 Task: Toggle the Access: prevent sleep.
Action: Mouse moved to (66, 506)
Screenshot: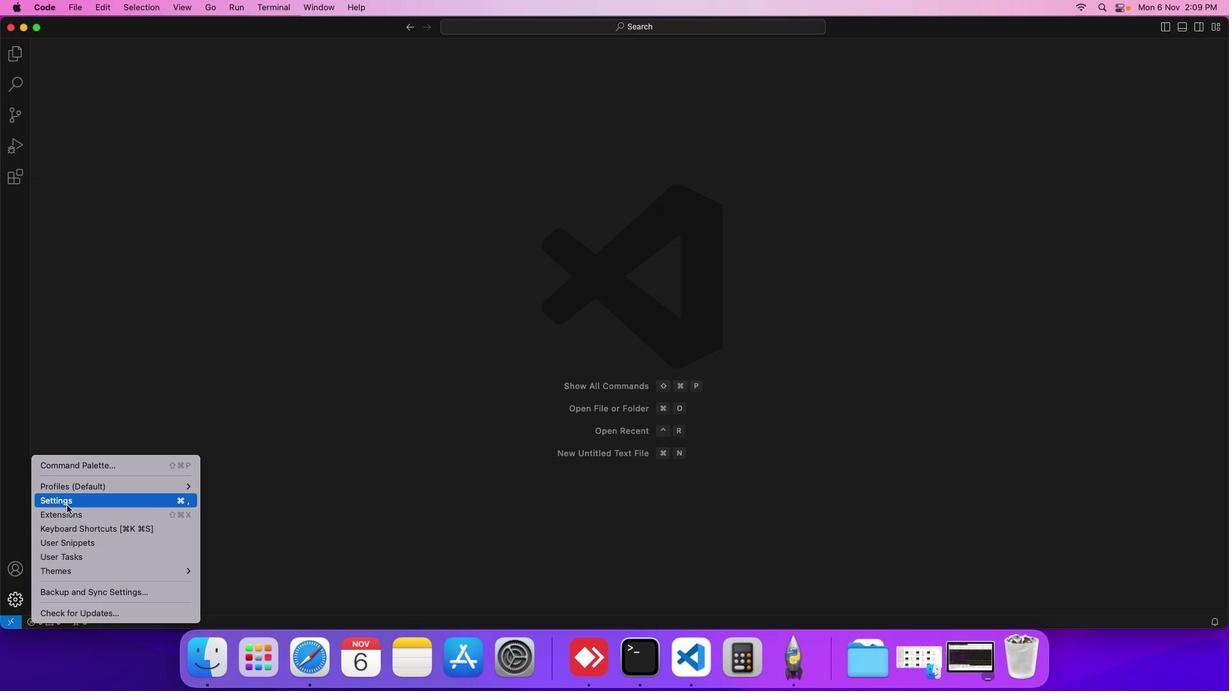 
Action: Mouse pressed left at (66, 506)
Screenshot: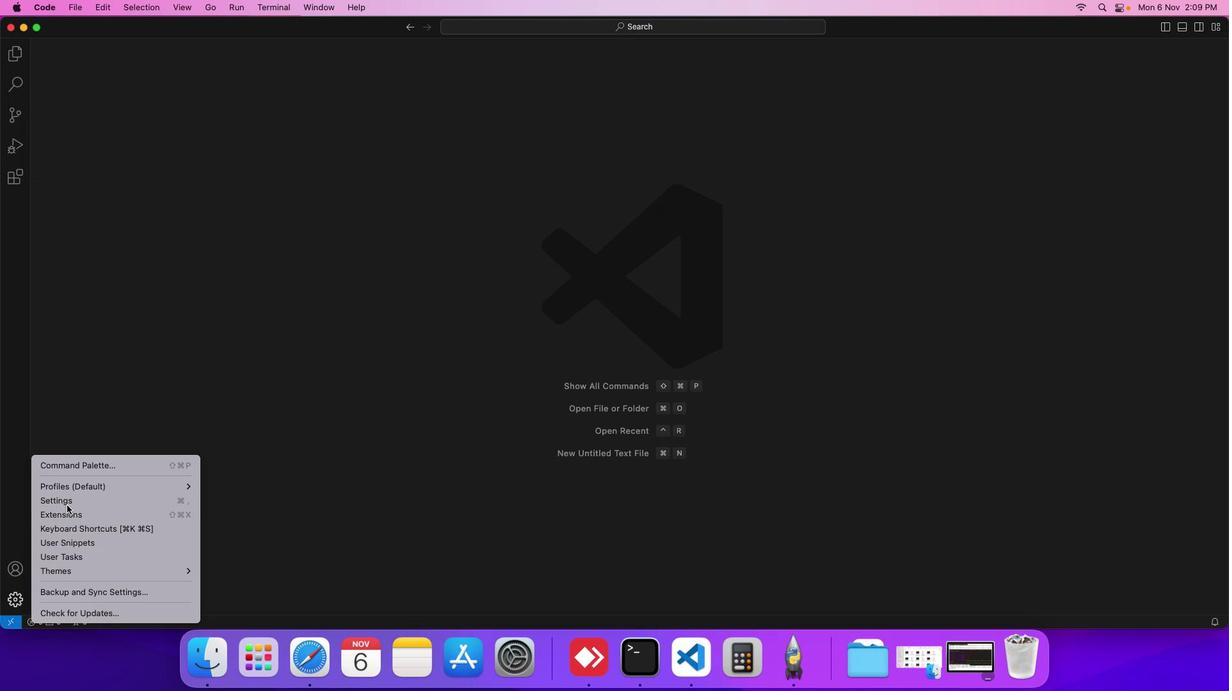 
Action: Mouse moved to (289, 188)
Screenshot: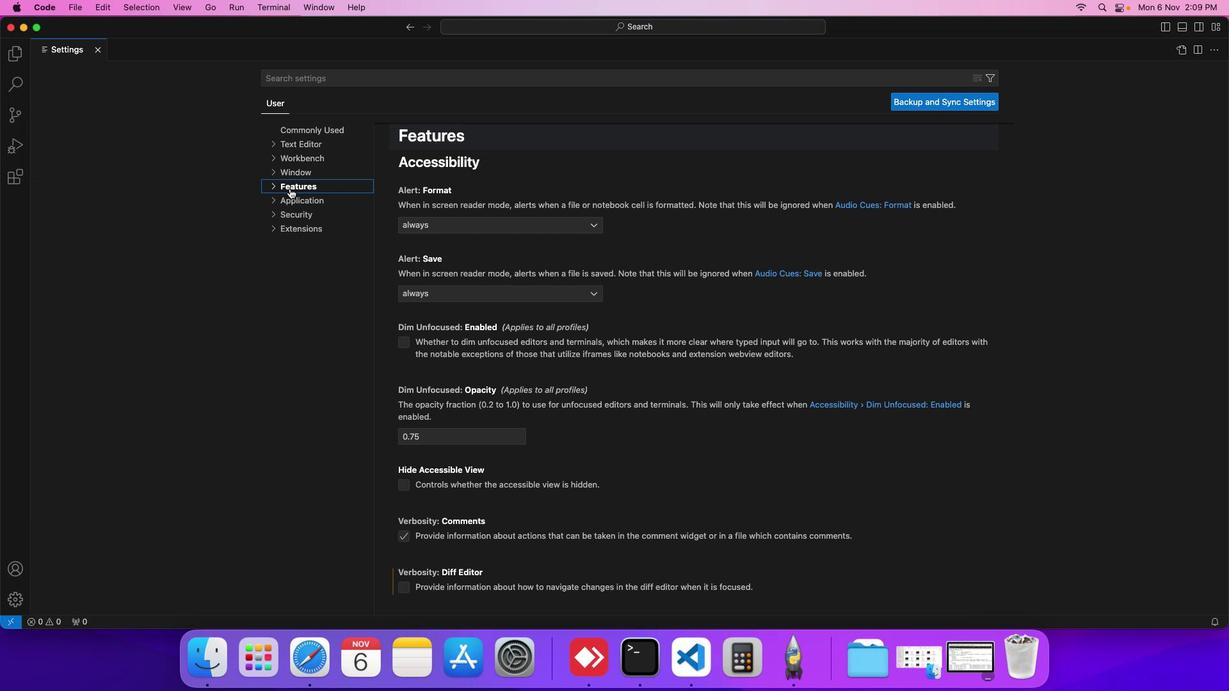 
Action: Mouse pressed left at (289, 188)
Screenshot: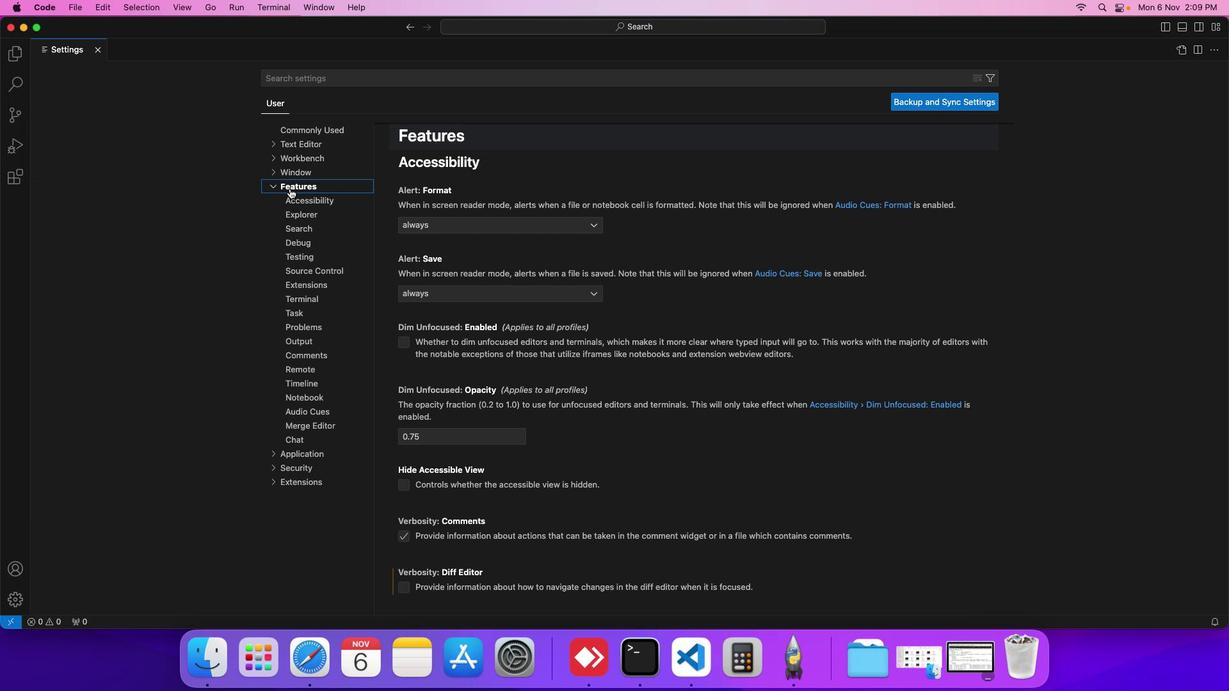 
Action: Mouse moved to (303, 366)
Screenshot: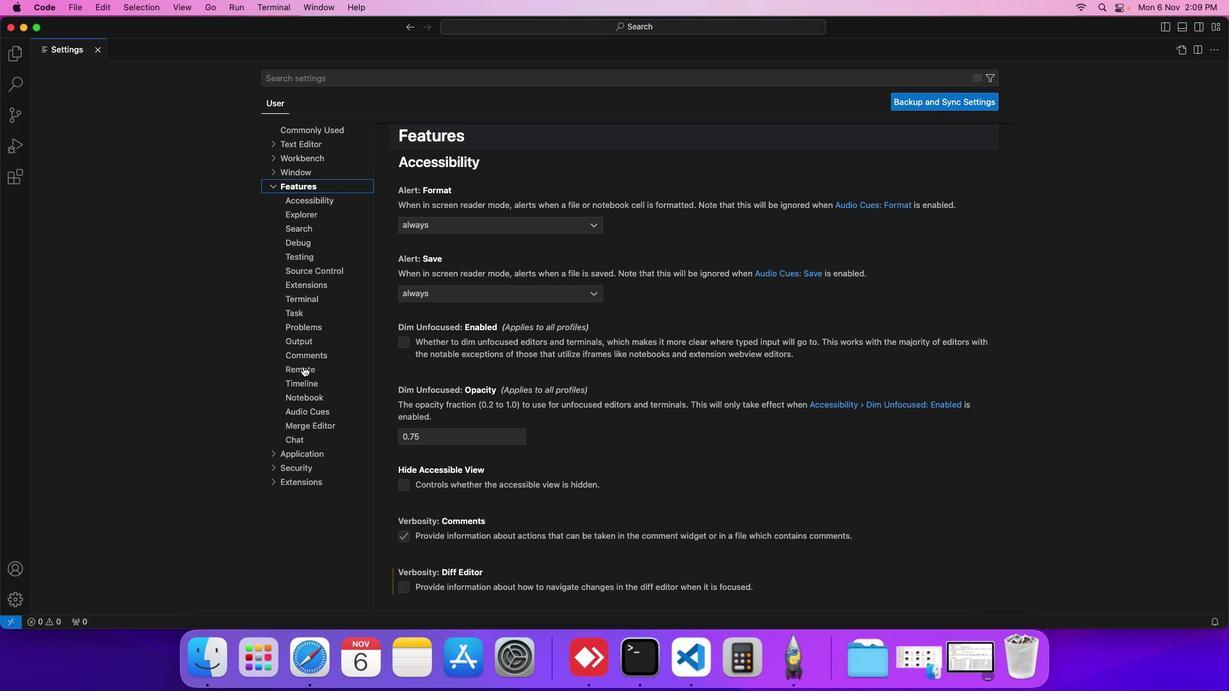 
Action: Mouse pressed left at (303, 366)
Screenshot: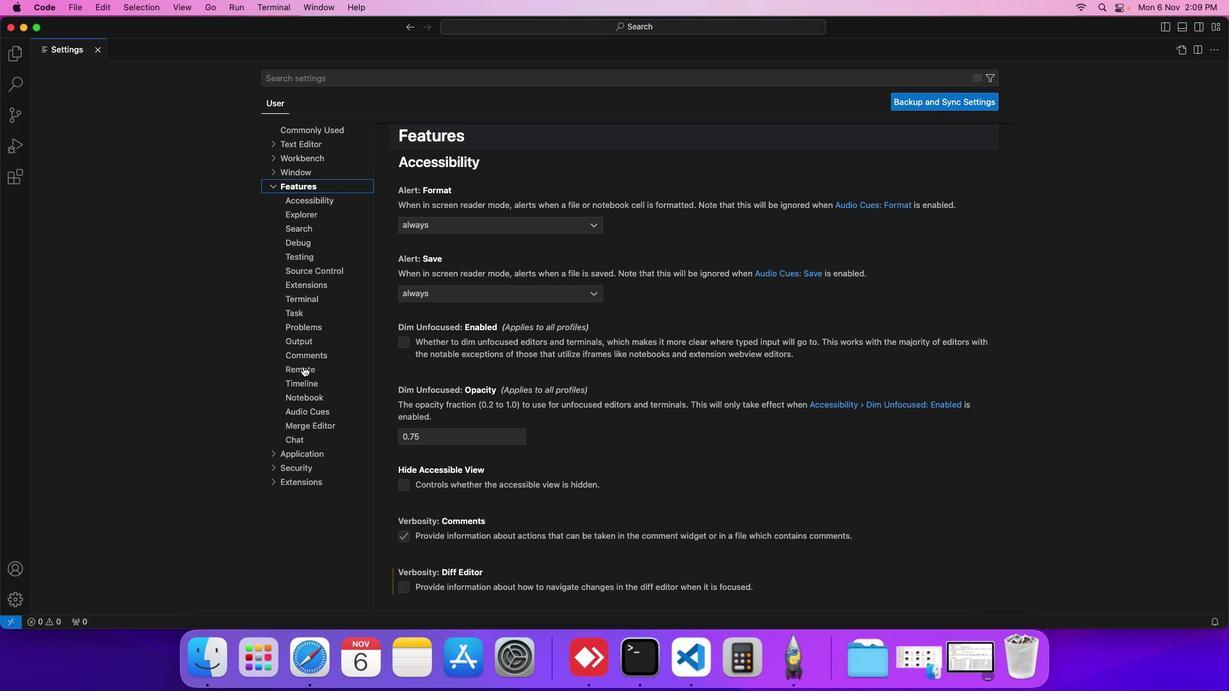 
Action: Mouse moved to (409, 330)
Screenshot: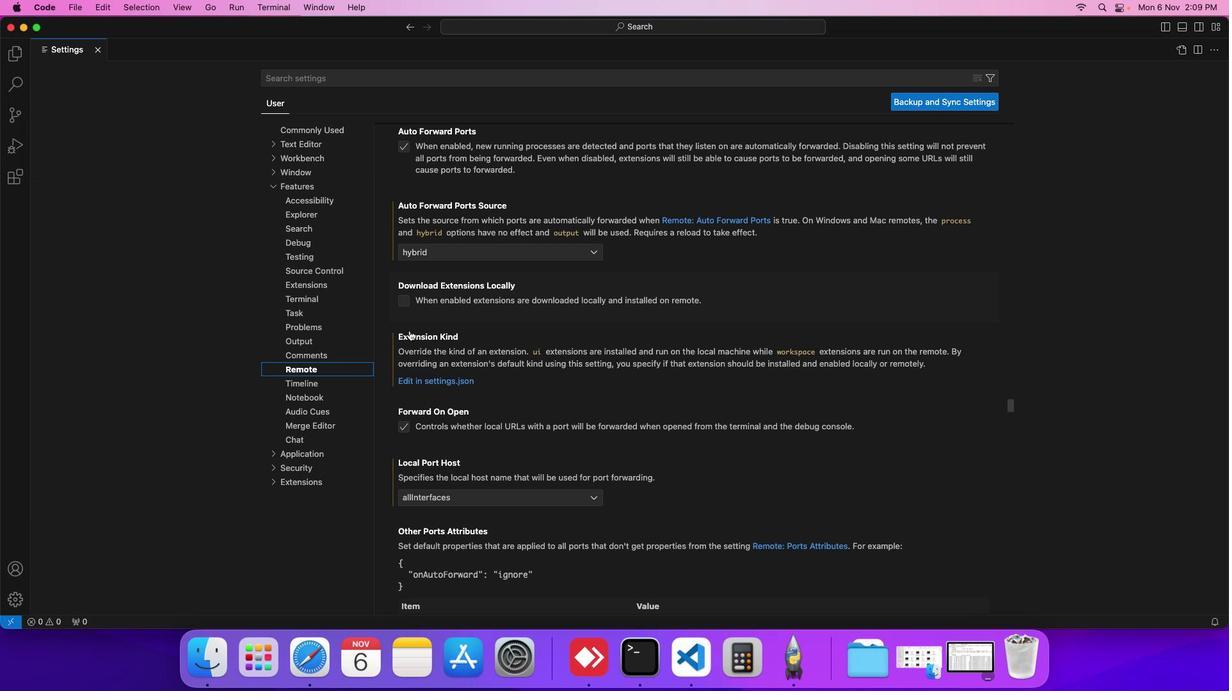 
Action: Mouse scrolled (409, 330) with delta (0, 0)
Screenshot: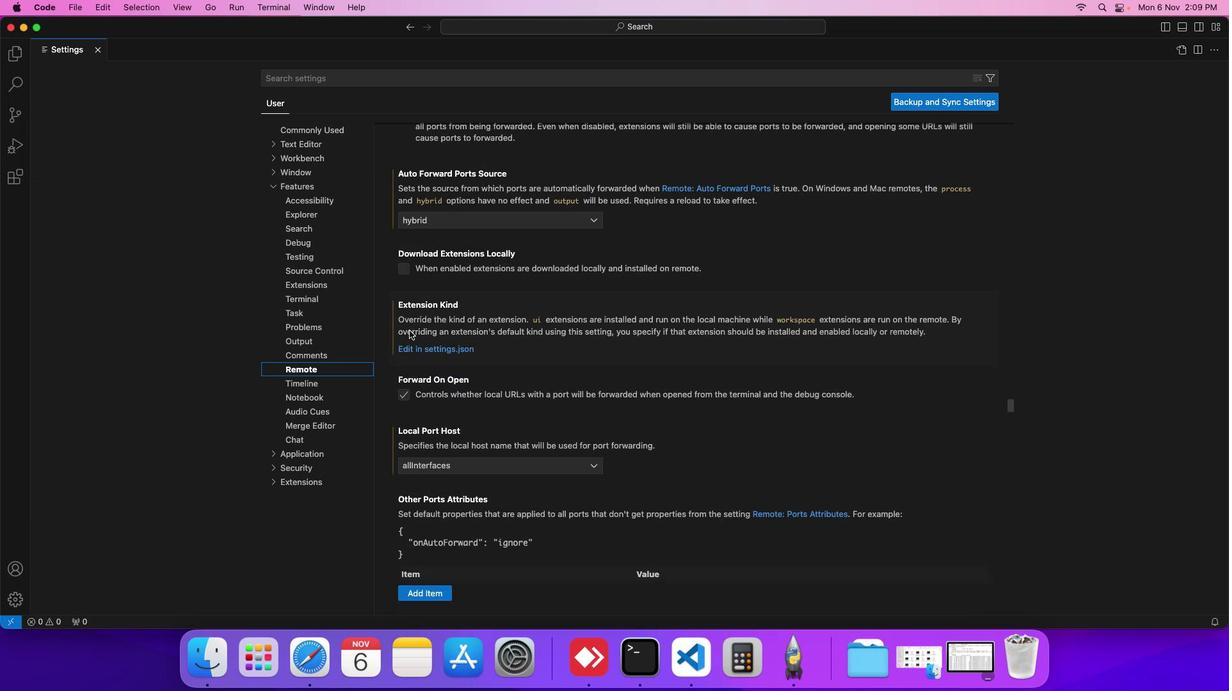 
Action: Mouse scrolled (409, 330) with delta (0, 0)
Screenshot: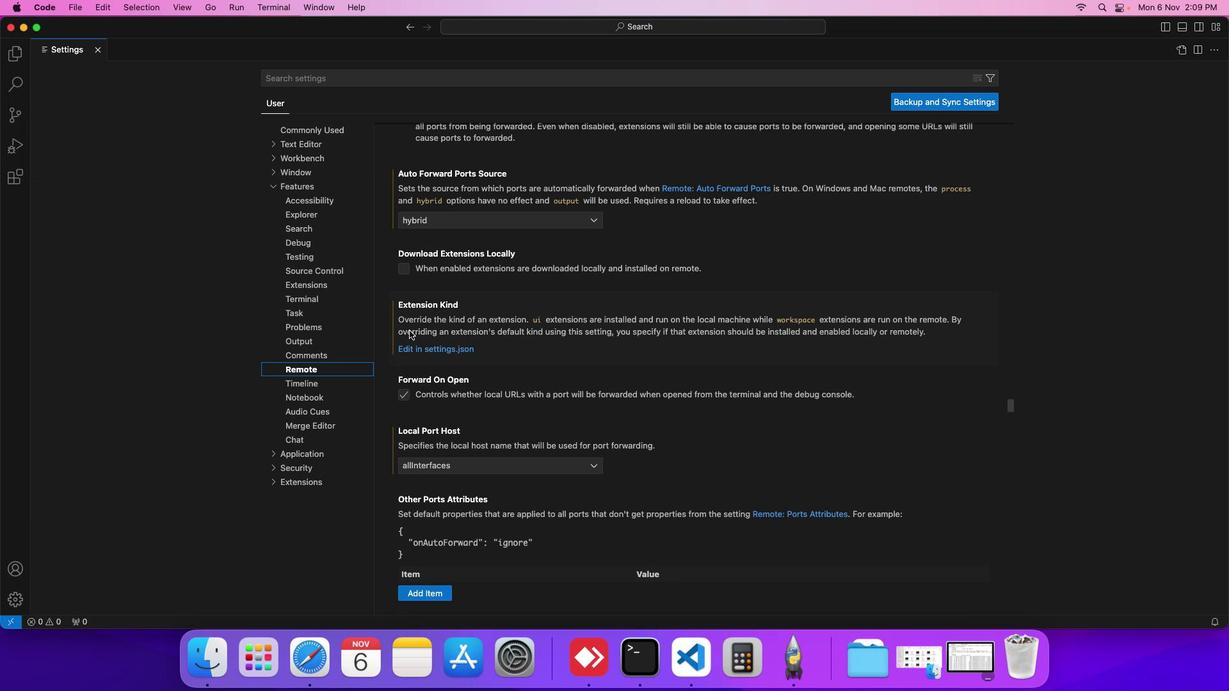 
Action: Mouse scrolled (409, 330) with delta (0, 0)
Screenshot: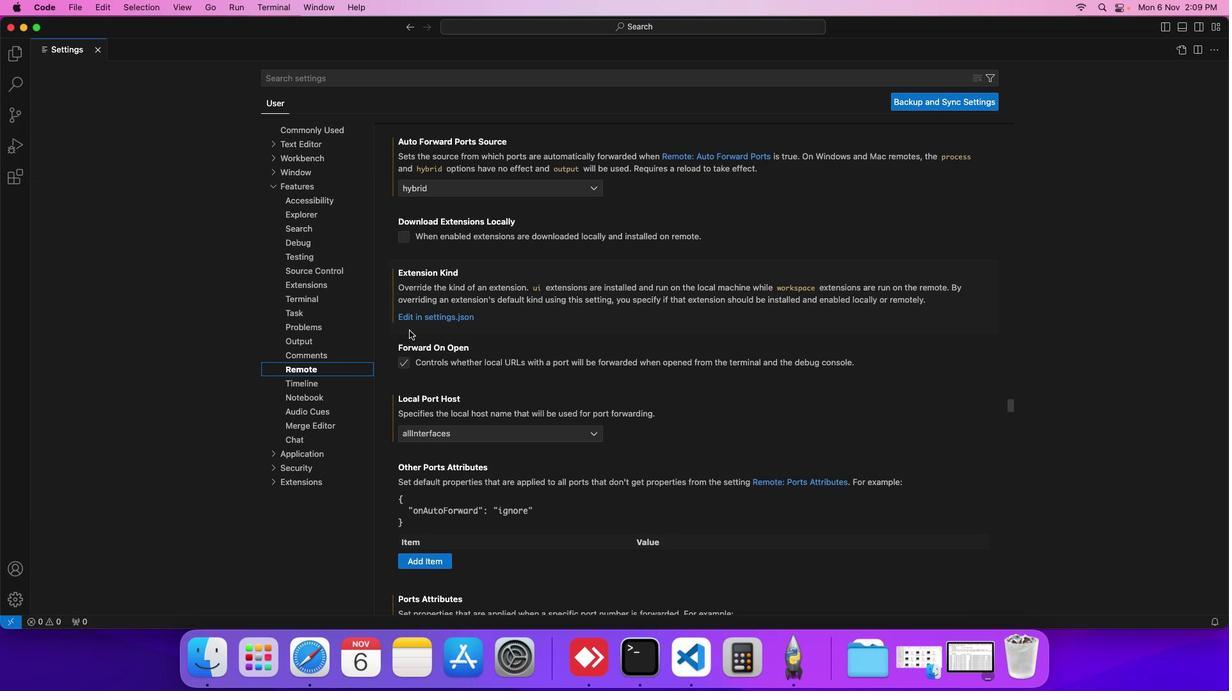 
Action: Mouse scrolled (409, 330) with delta (0, 0)
Screenshot: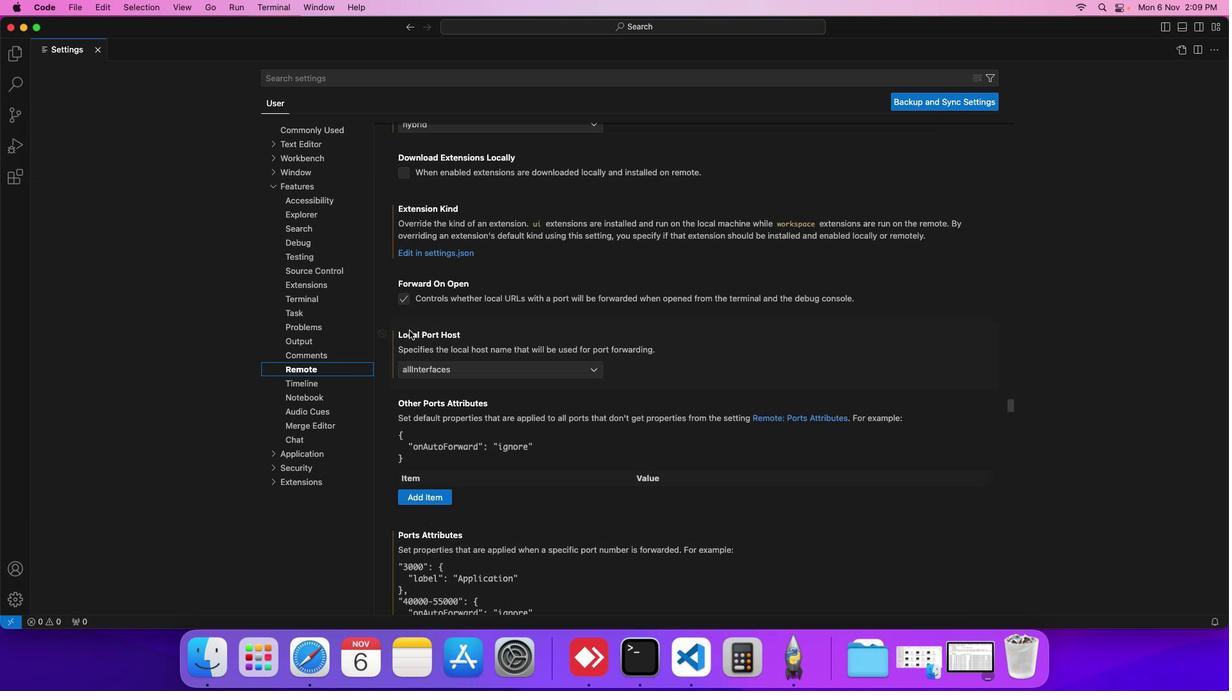 
Action: Mouse scrolled (409, 330) with delta (0, 0)
Screenshot: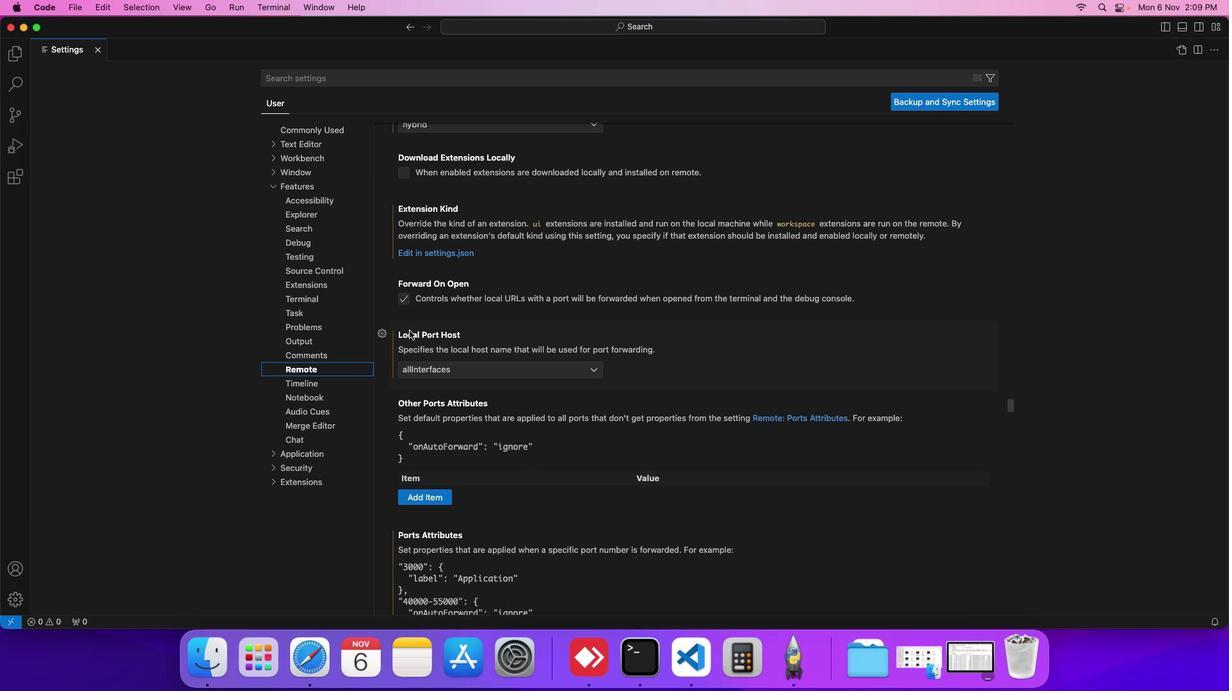 
Action: Mouse scrolled (409, 330) with delta (0, 0)
Screenshot: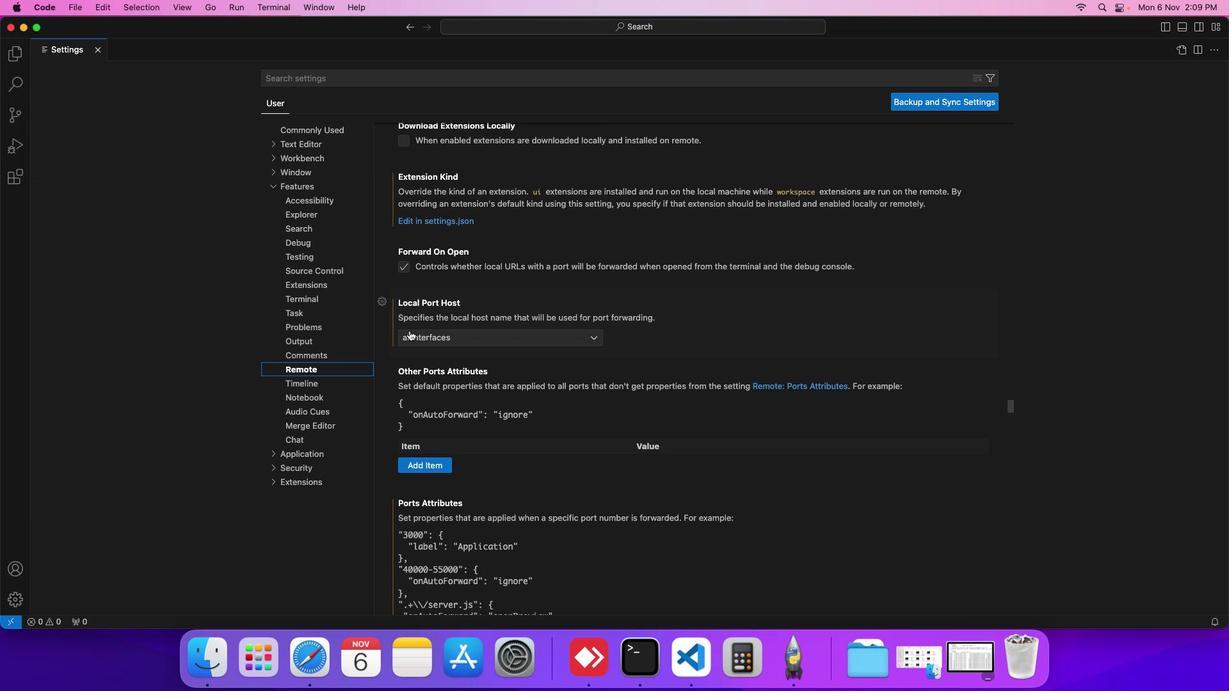 
Action: Mouse moved to (409, 330)
Screenshot: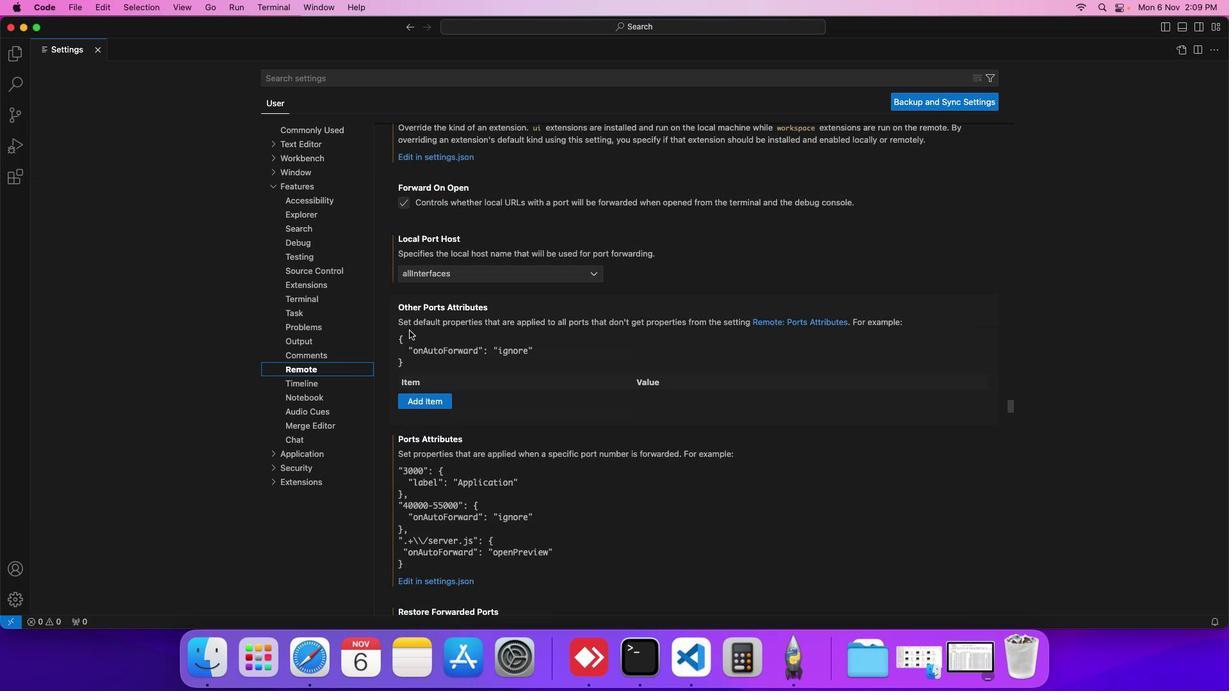 
Action: Mouse scrolled (409, 330) with delta (0, 0)
Screenshot: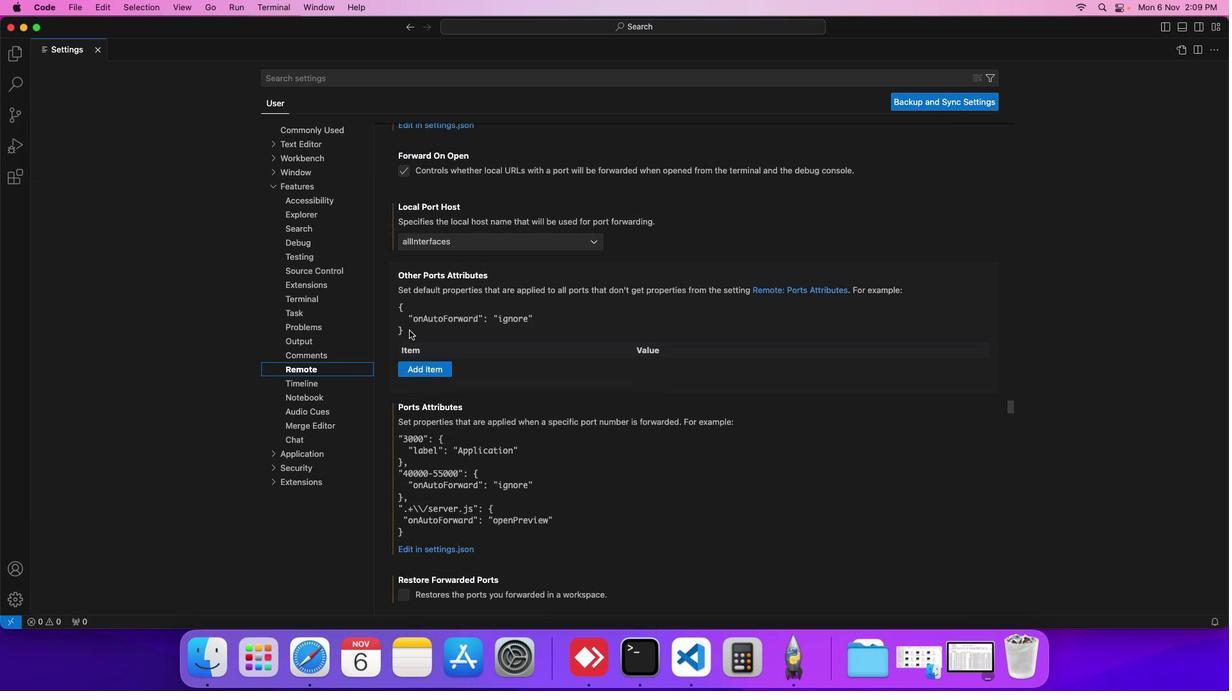 
Action: Mouse scrolled (409, 330) with delta (0, 0)
Screenshot: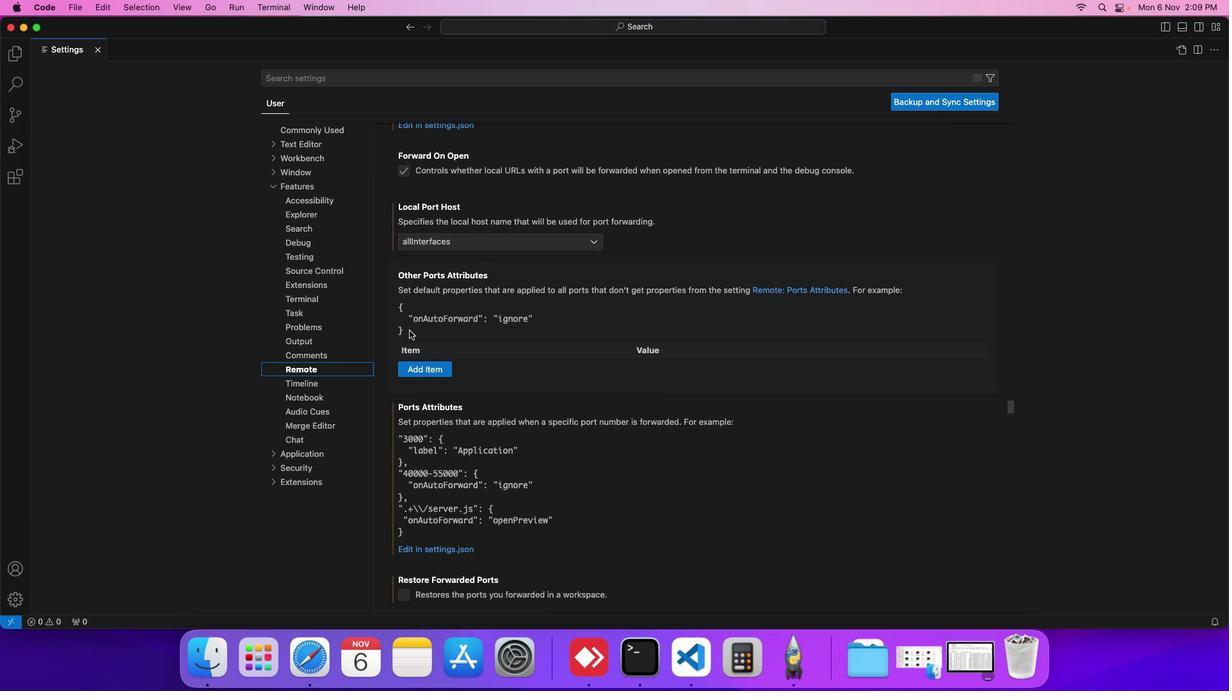
Action: Mouse scrolled (409, 330) with delta (0, 0)
Screenshot: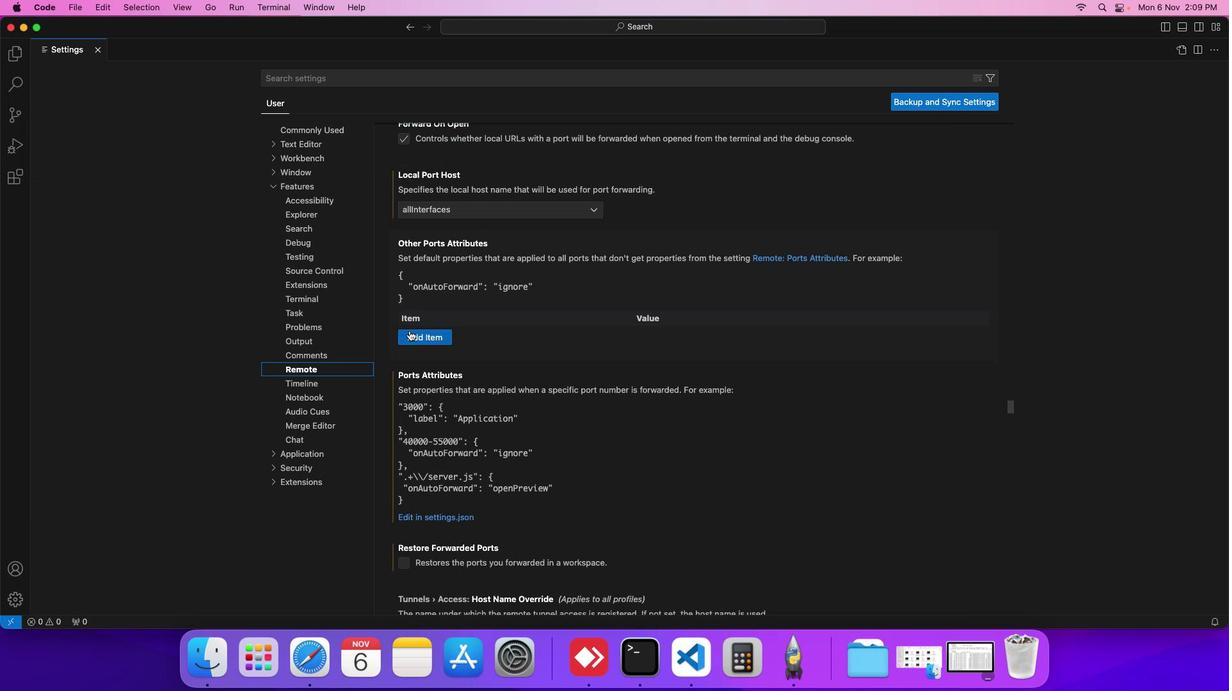 
Action: Mouse scrolled (409, 330) with delta (0, 0)
Screenshot: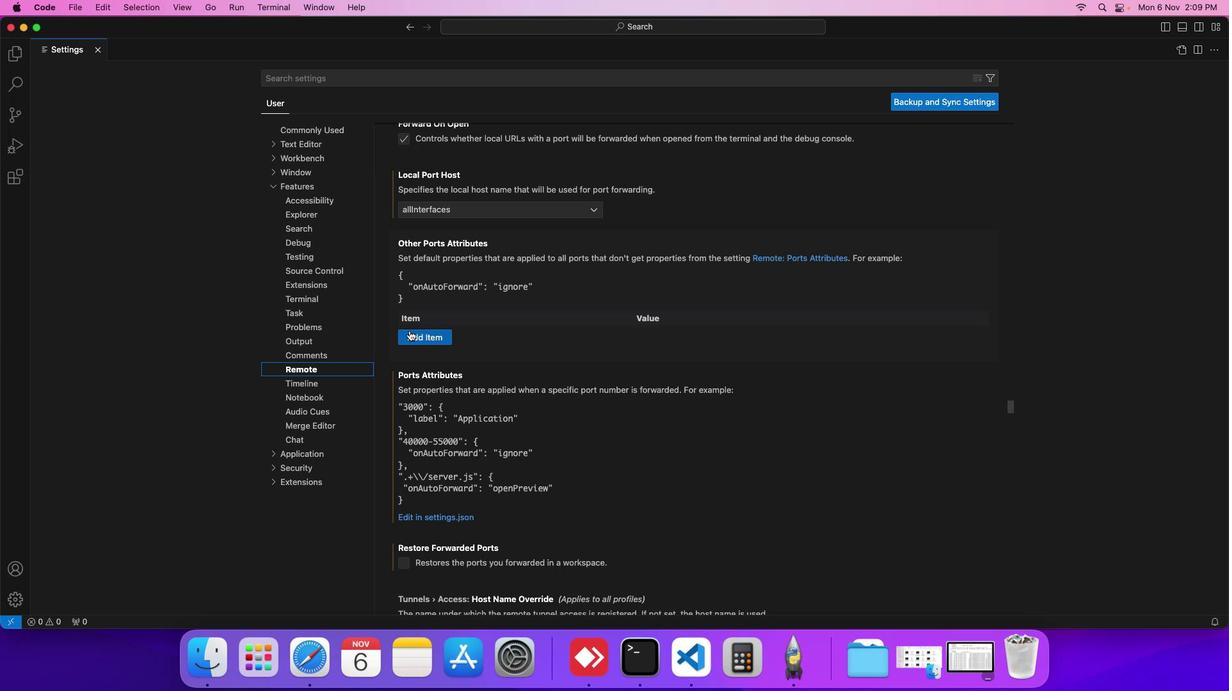 
Action: Mouse moved to (434, 408)
Screenshot: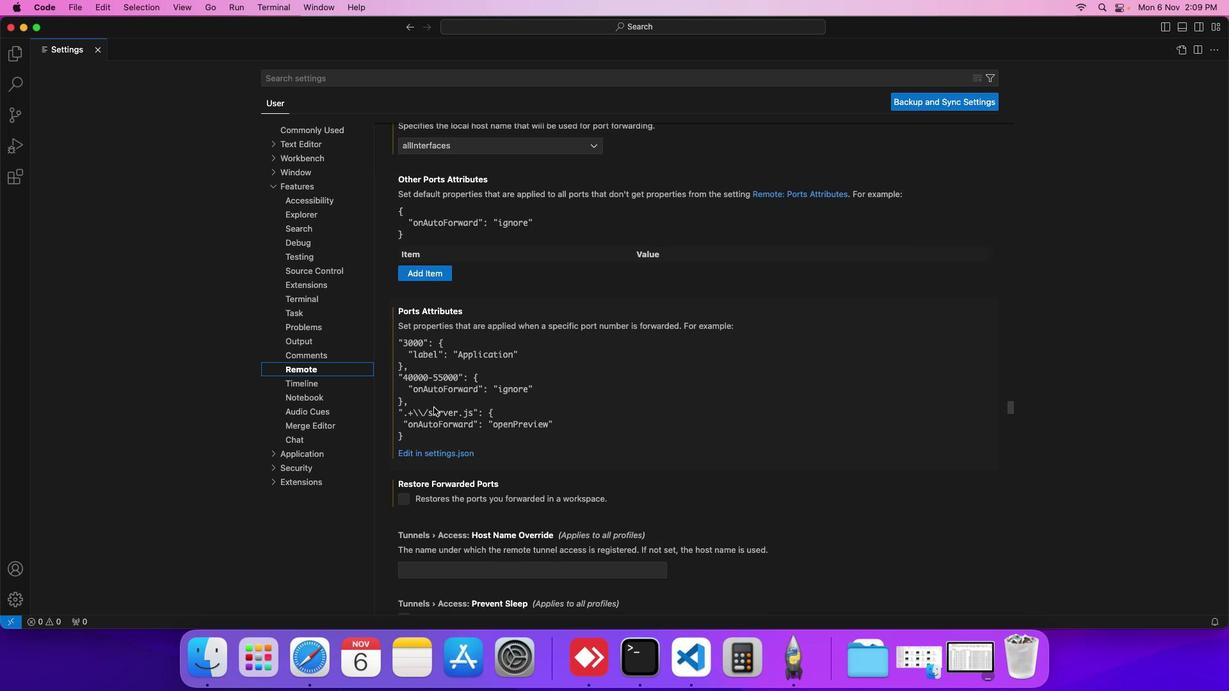 
Action: Mouse scrolled (434, 408) with delta (0, 0)
Screenshot: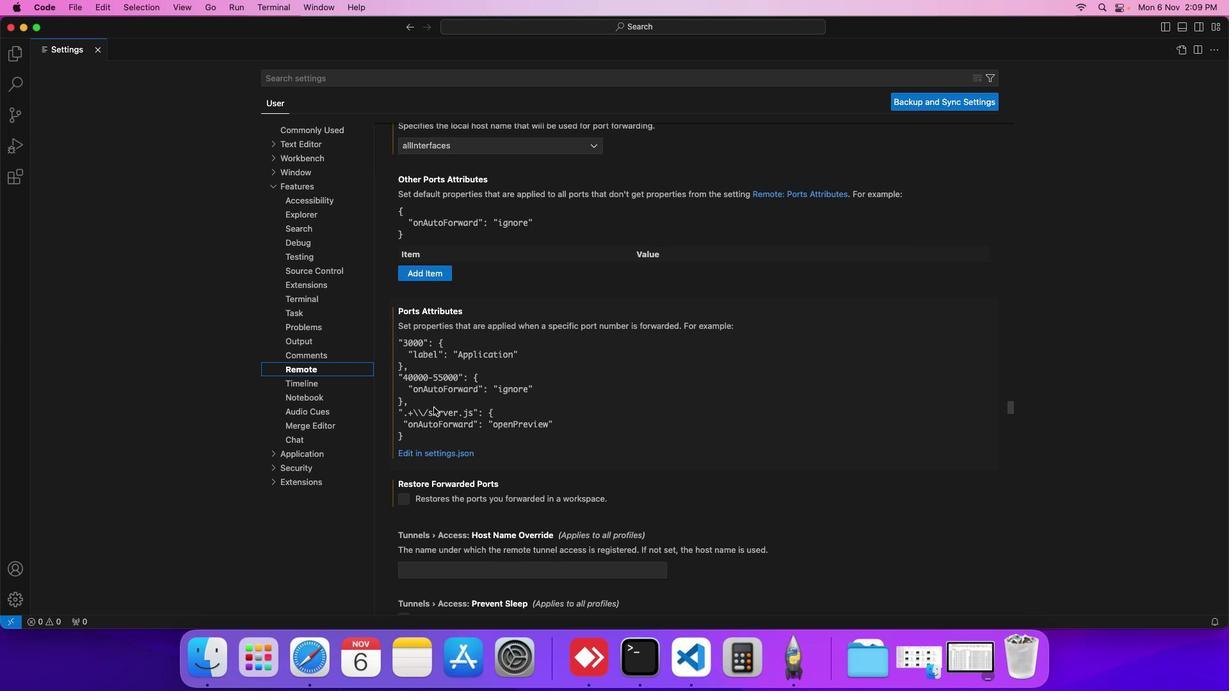 
Action: Mouse scrolled (434, 408) with delta (0, 0)
Screenshot: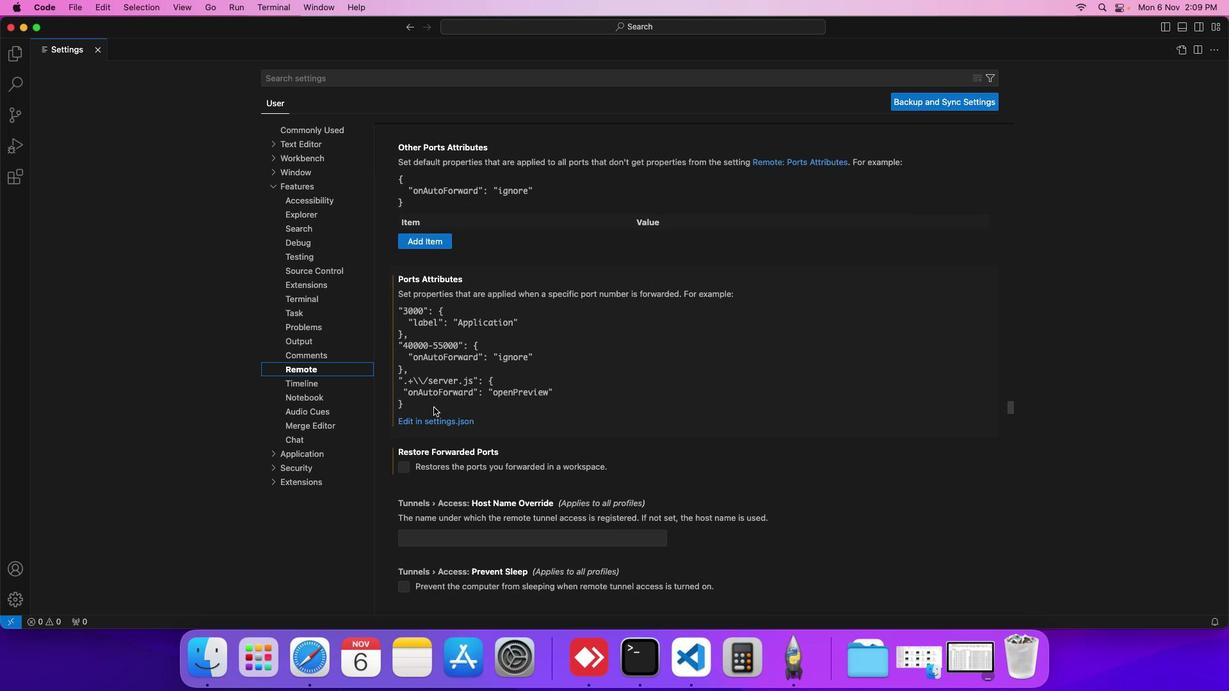 
Action: Mouse scrolled (434, 408) with delta (0, 0)
Screenshot: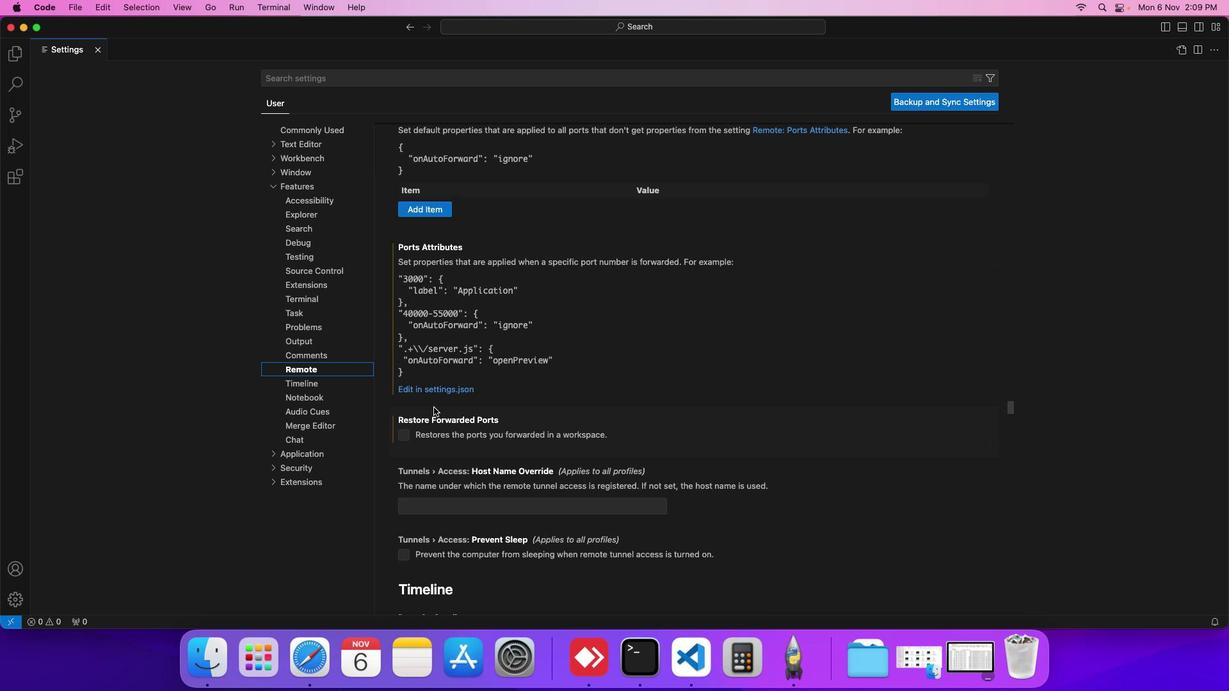 
Action: Mouse scrolled (434, 408) with delta (0, 0)
Screenshot: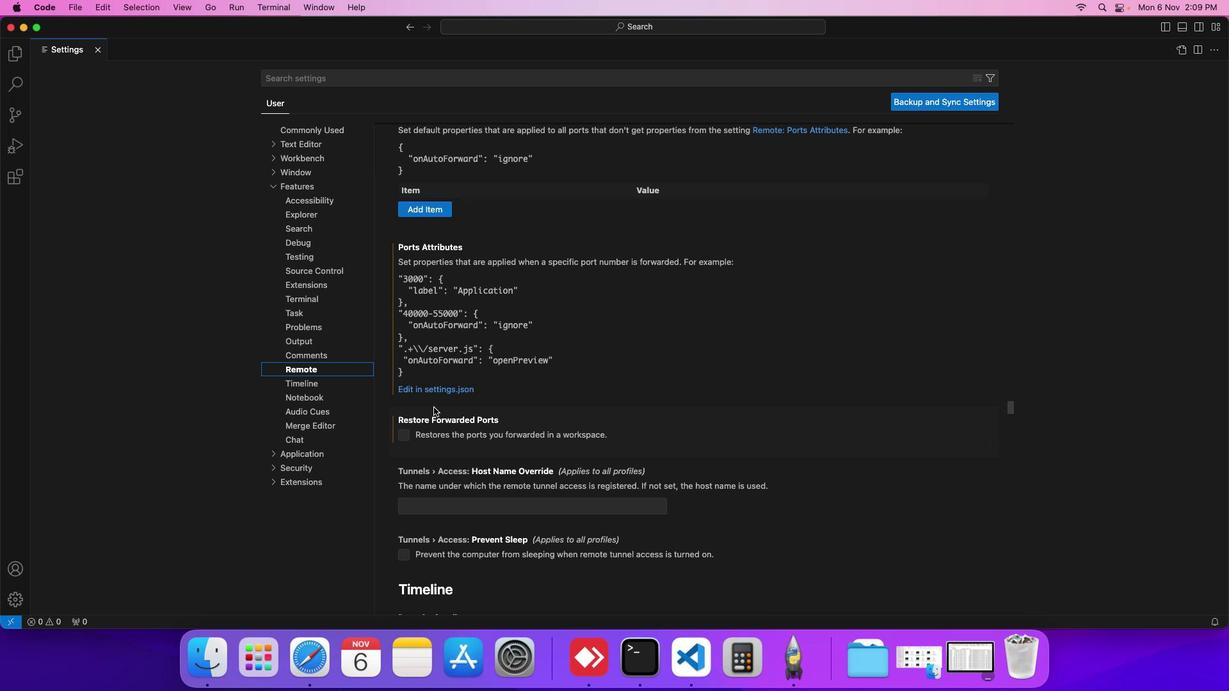 
Action: Mouse scrolled (434, 408) with delta (0, 0)
Screenshot: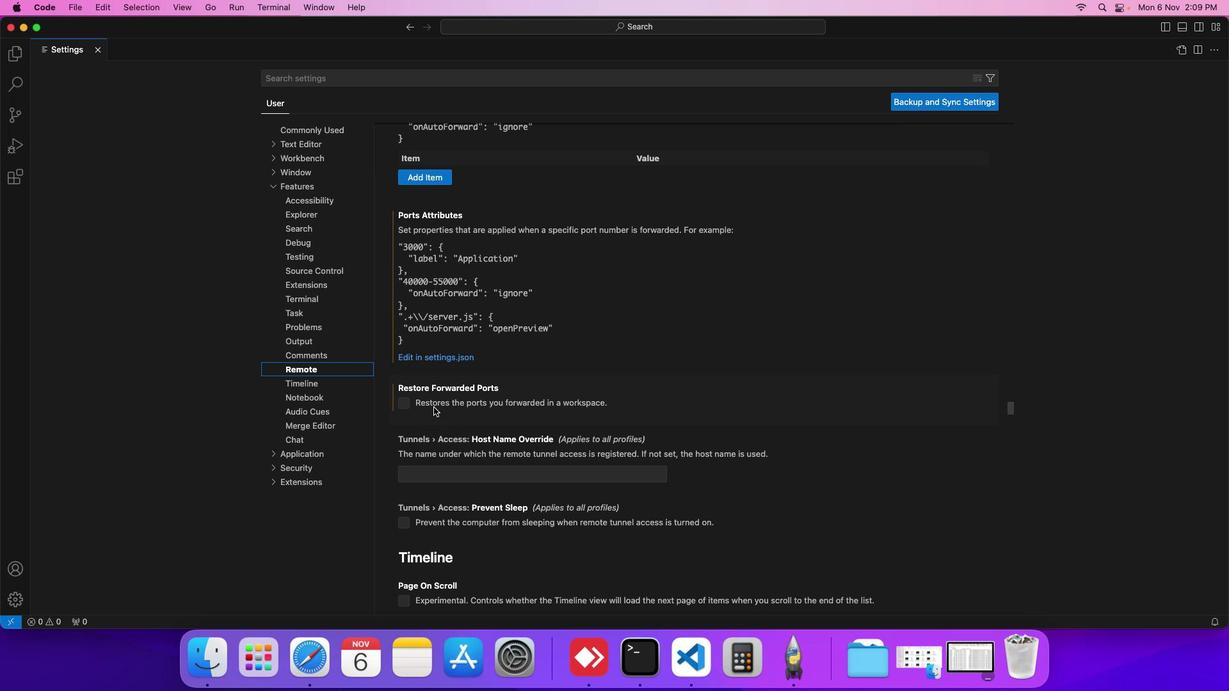
Action: Mouse scrolled (434, 408) with delta (0, 0)
Screenshot: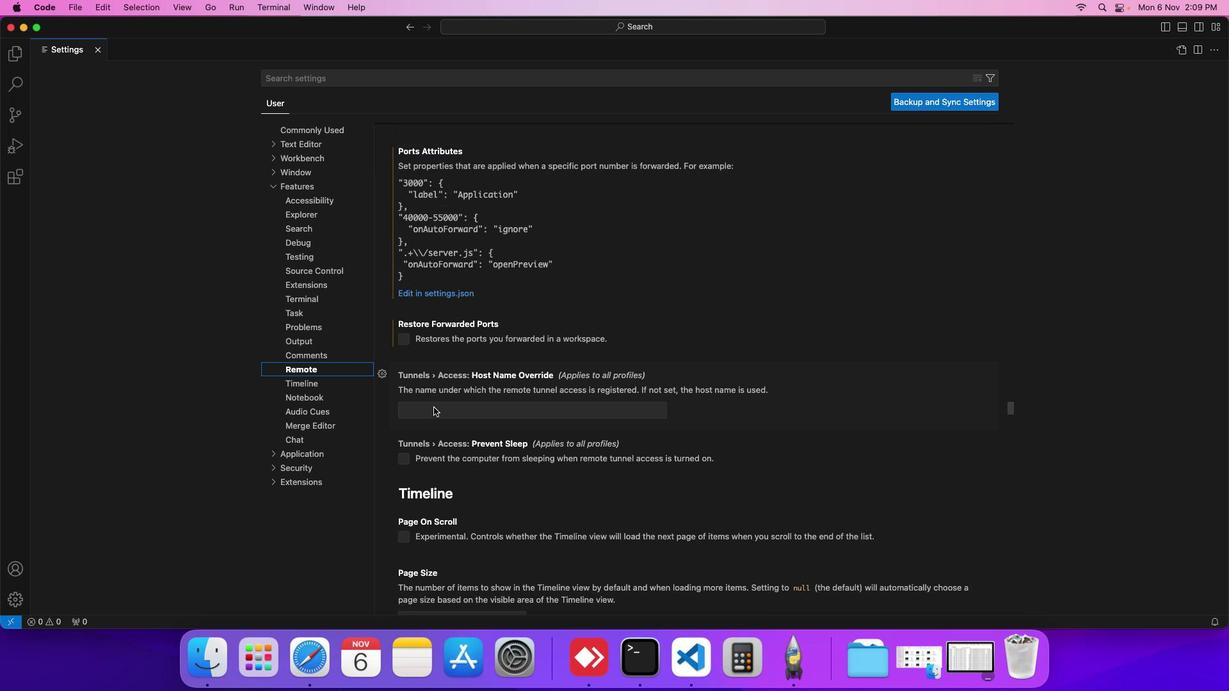 
Action: Mouse scrolled (434, 408) with delta (0, 0)
Screenshot: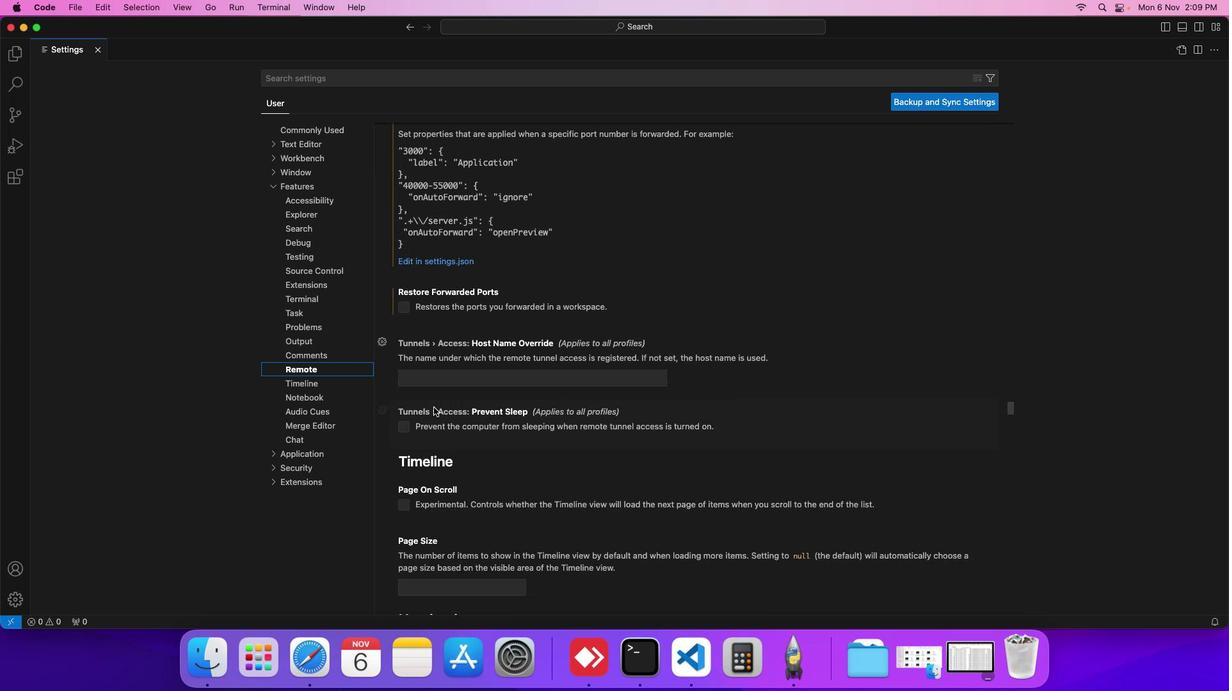 
Action: Mouse scrolled (434, 408) with delta (0, 0)
Screenshot: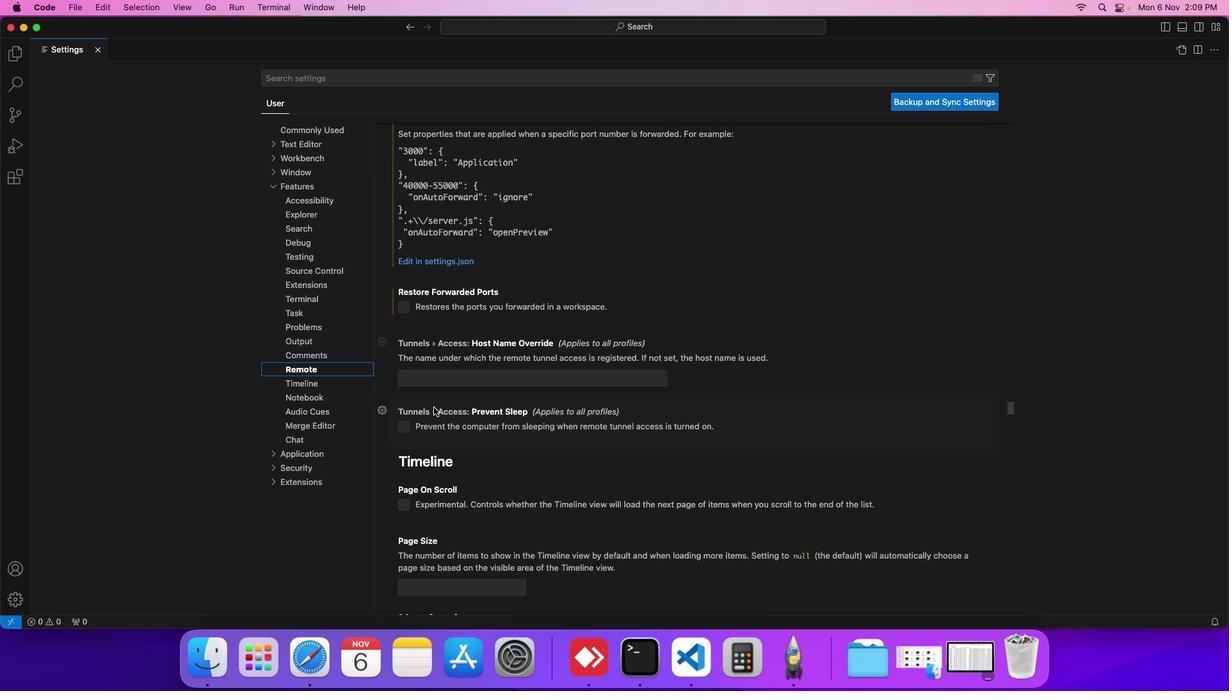 
Action: Mouse scrolled (434, 408) with delta (0, 0)
Screenshot: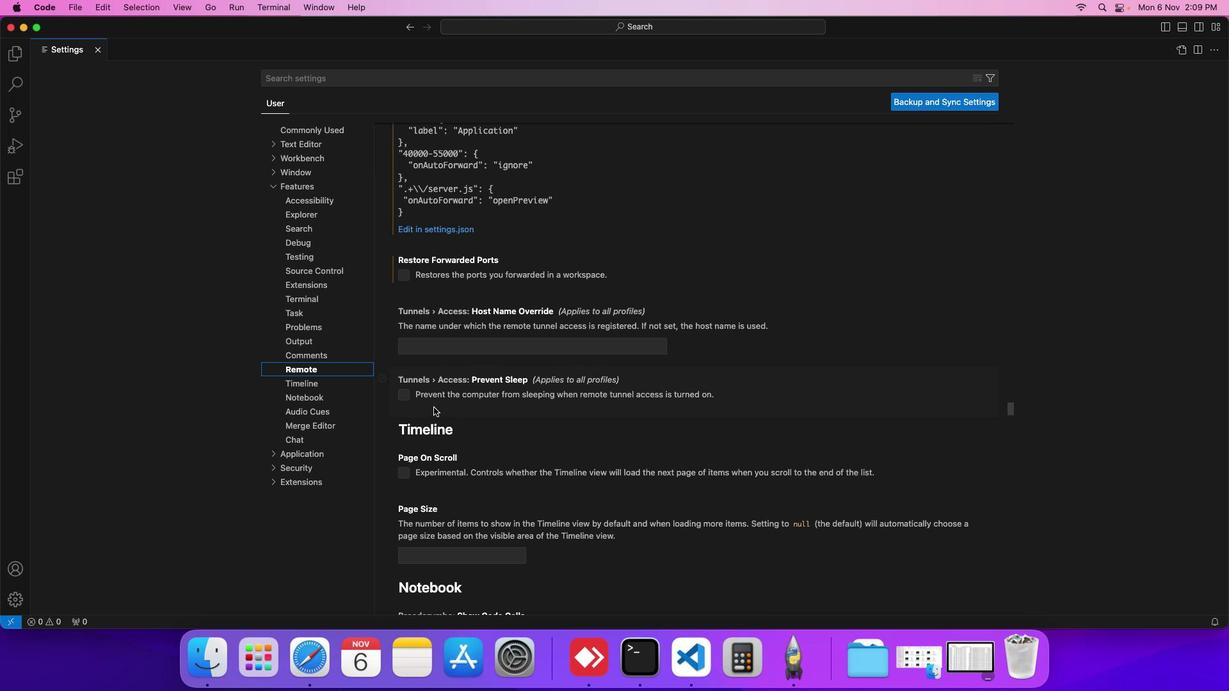 
Action: Mouse moved to (404, 395)
Screenshot: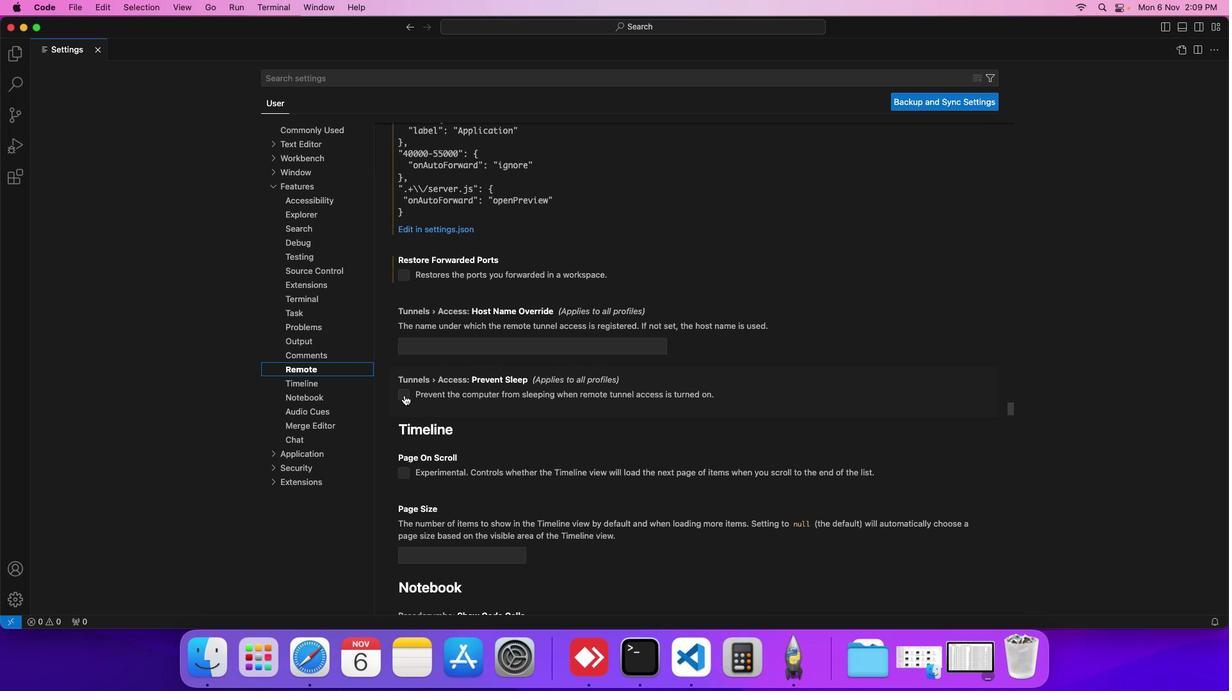 
Action: Mouse pressed left at (404, 395)
Screenshot: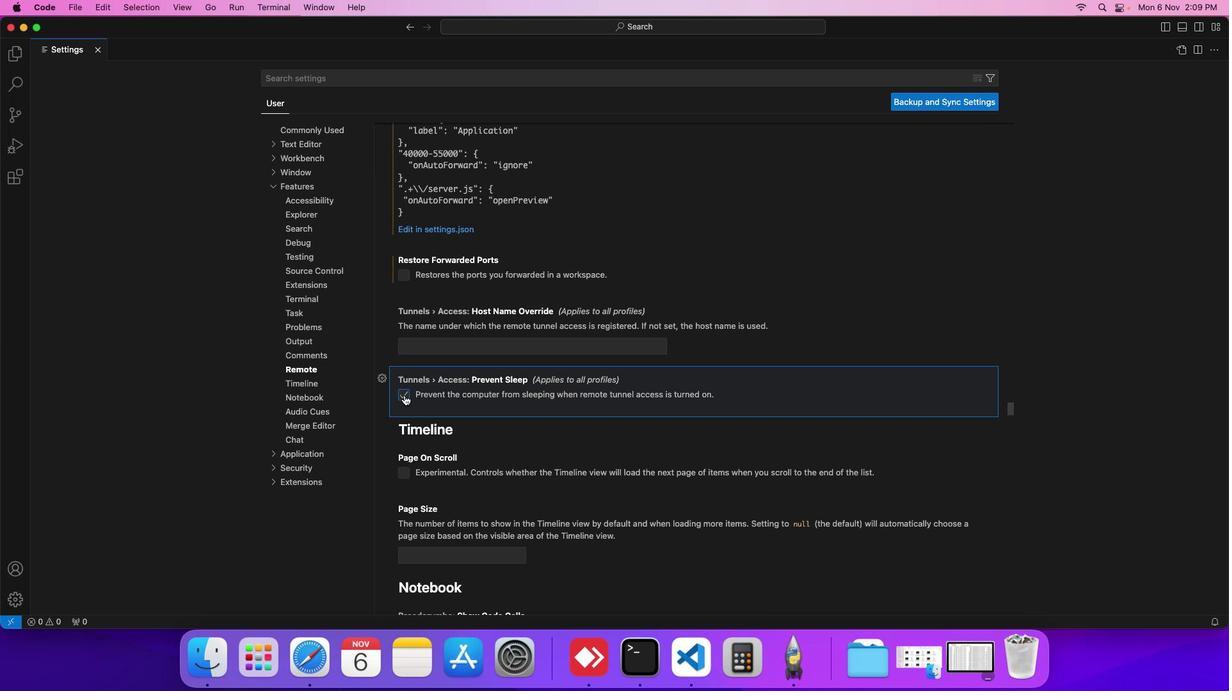 
Action: Mouse moved to (404, 359)
Screenshot: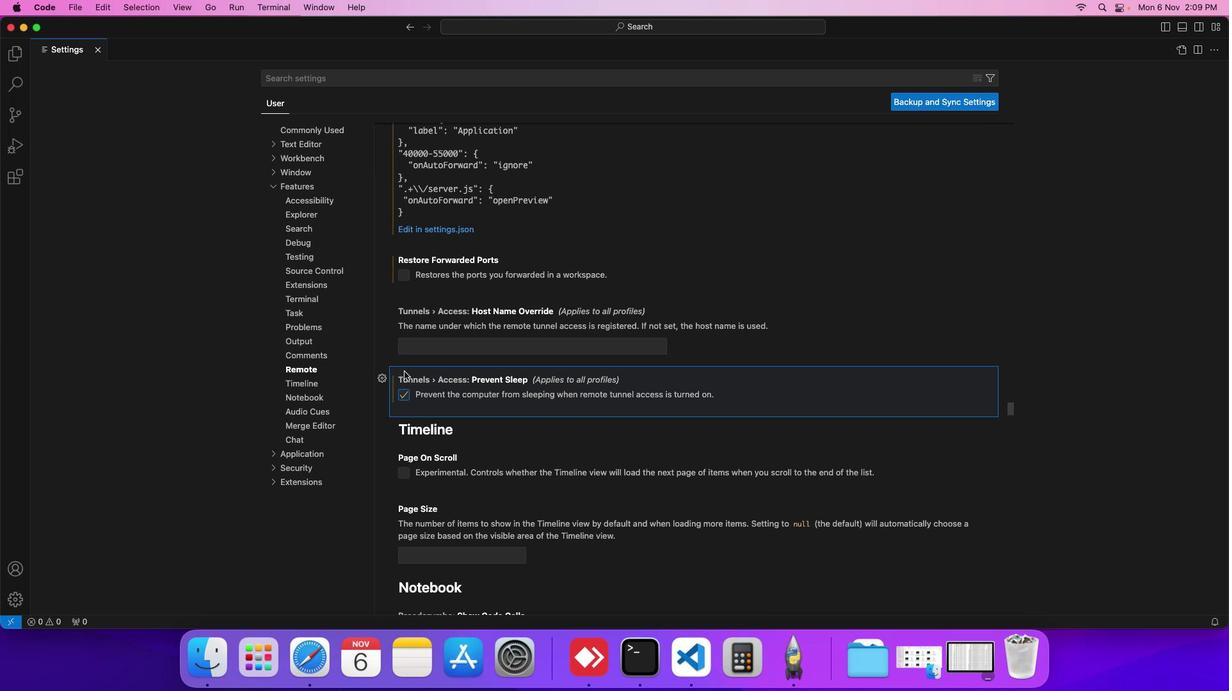 
